 Task: Add the task  Integrate website with inventory management systems to the section Capacity Planning Sprint in the project AgileGenie and add a Due Date to the respective task as 2023/08/25
Action: Mouse moved to (478, 331)
Screenshot: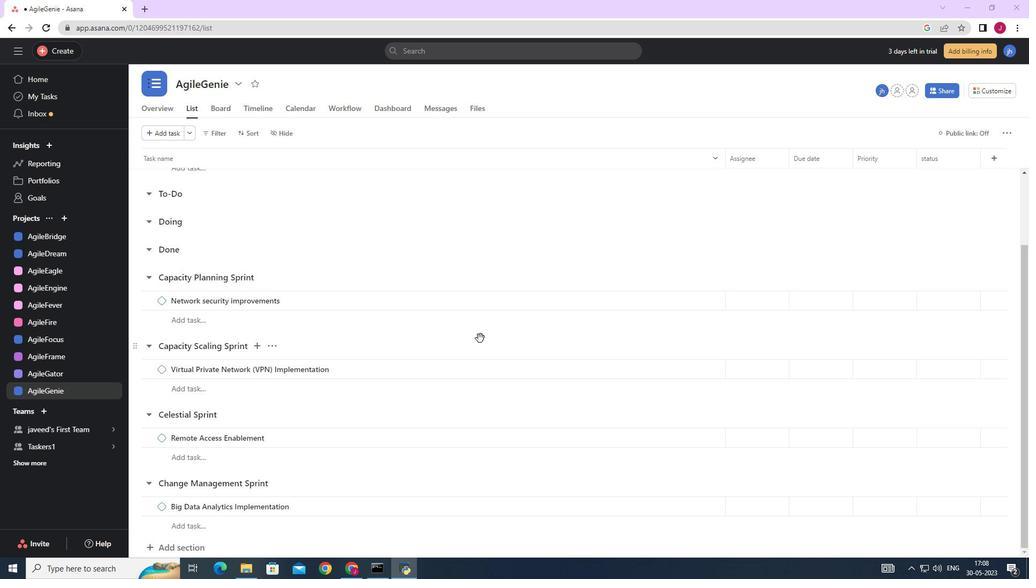 
Action: Mouse scrolled (478, 331) with delta (0, 0)
Screenshot: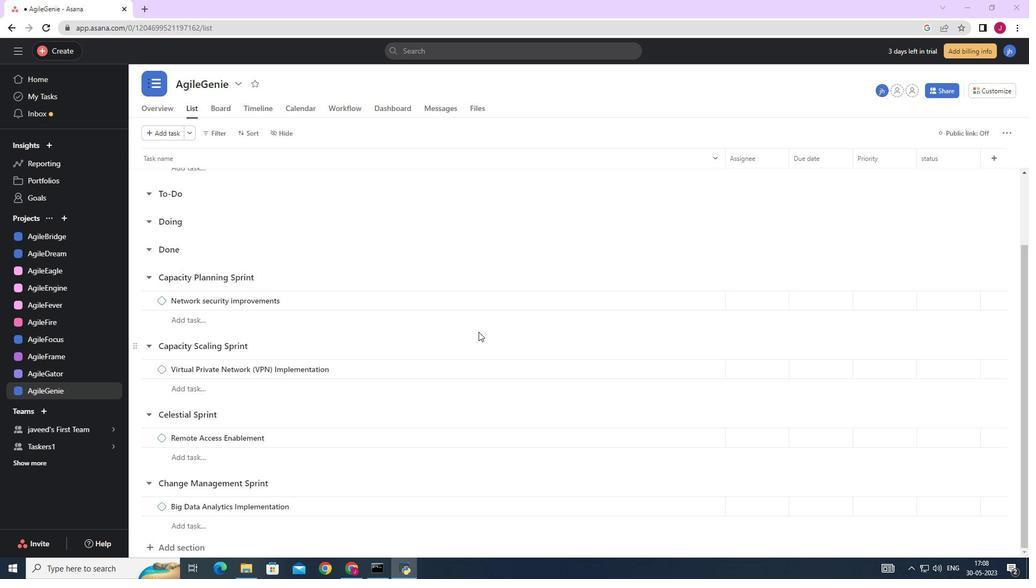 
Action: Mouse moved to (450, 319)
Screenshot: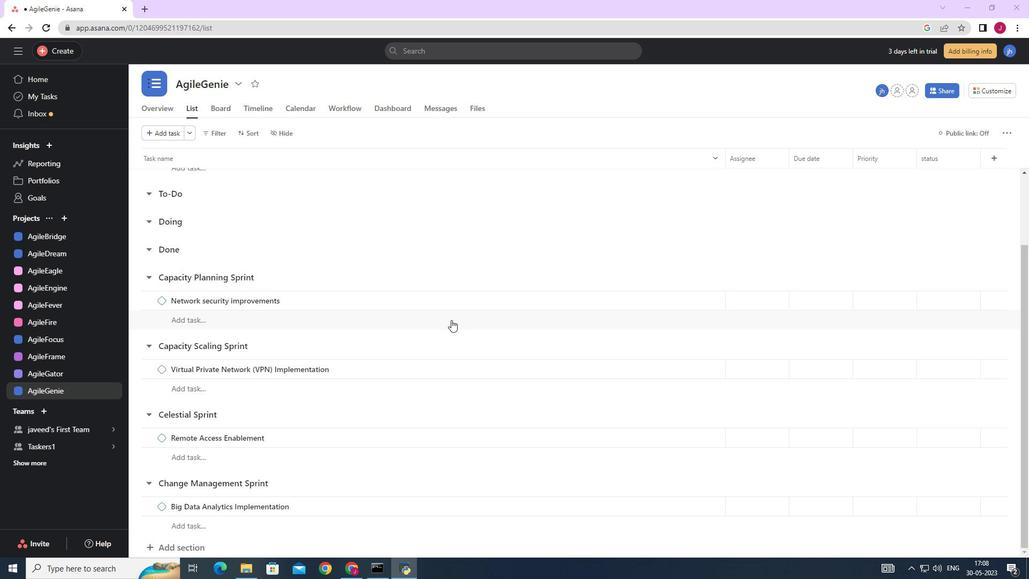
Action: Mouse scrolled (450, 320) with delta (0, 0)
Screenshot: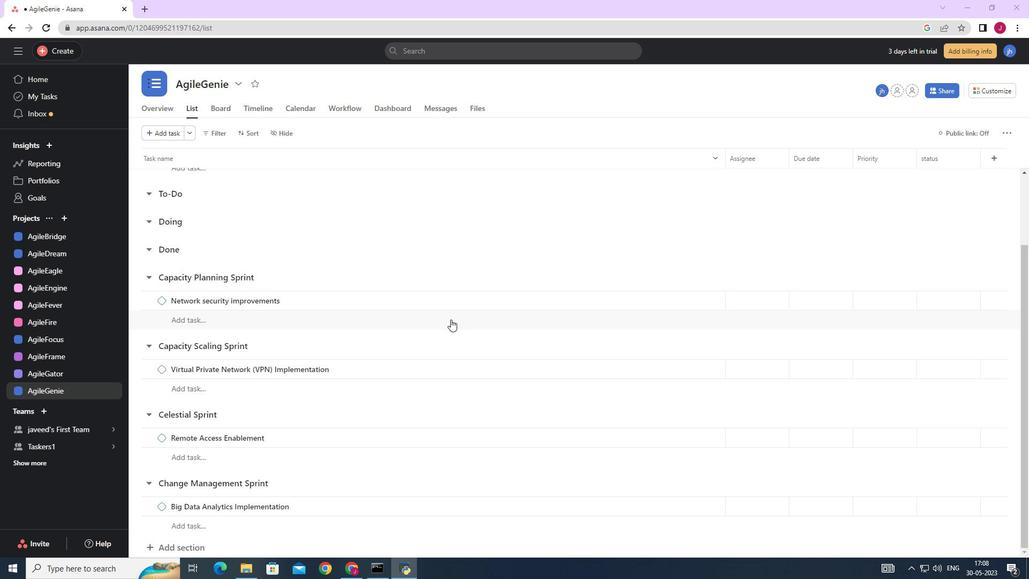 
Action: Mouse scrolled (450, 320) with delta (0, 0)
Screenshot: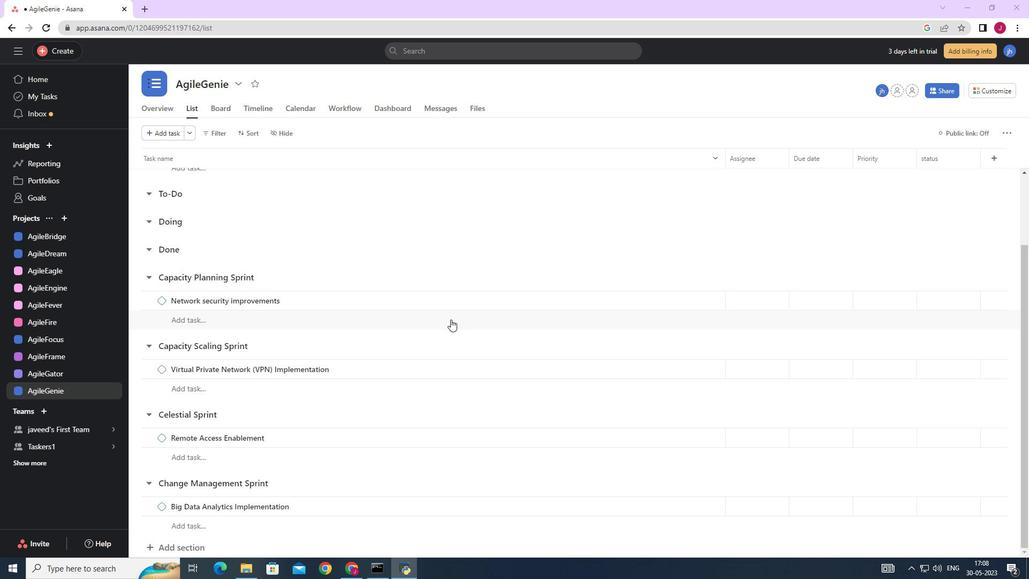 
Action: Mouse moved to (435, 269)
Screenshot: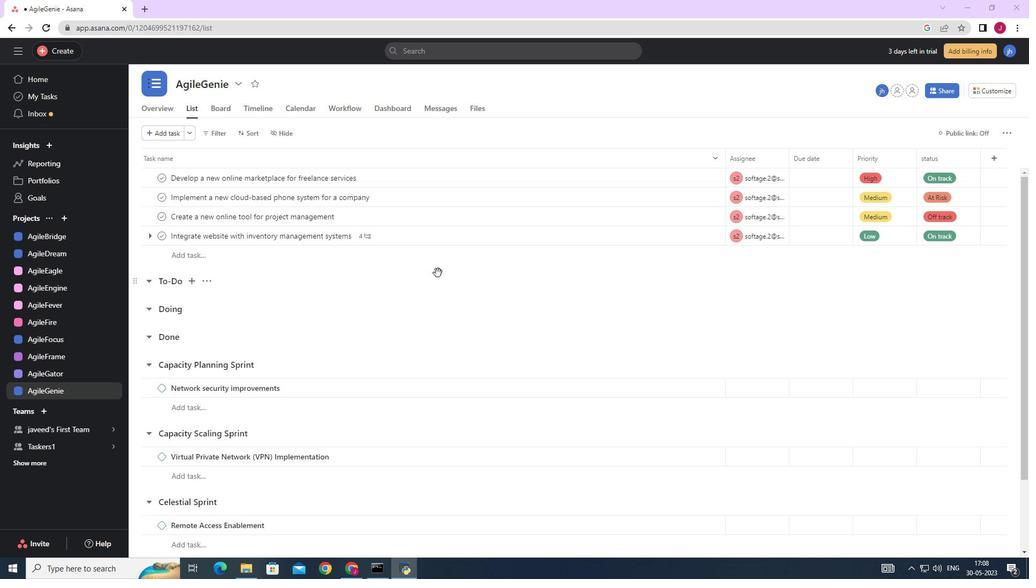 
Action: Mouse scrolled (435, 269) with delta (0, 0)
Screenshot: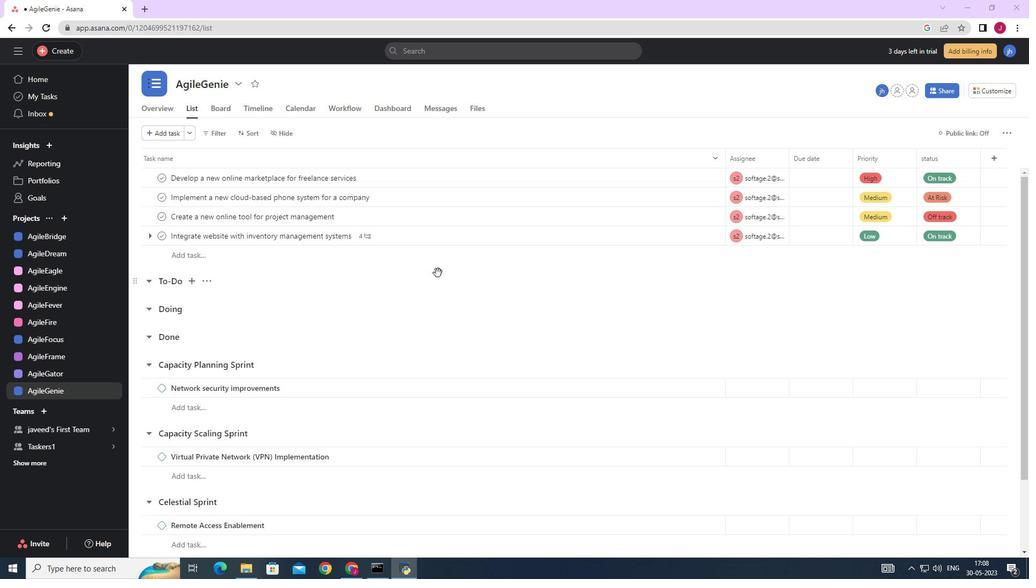 
Action: Mouse moved to (434, 265)
Screenshot: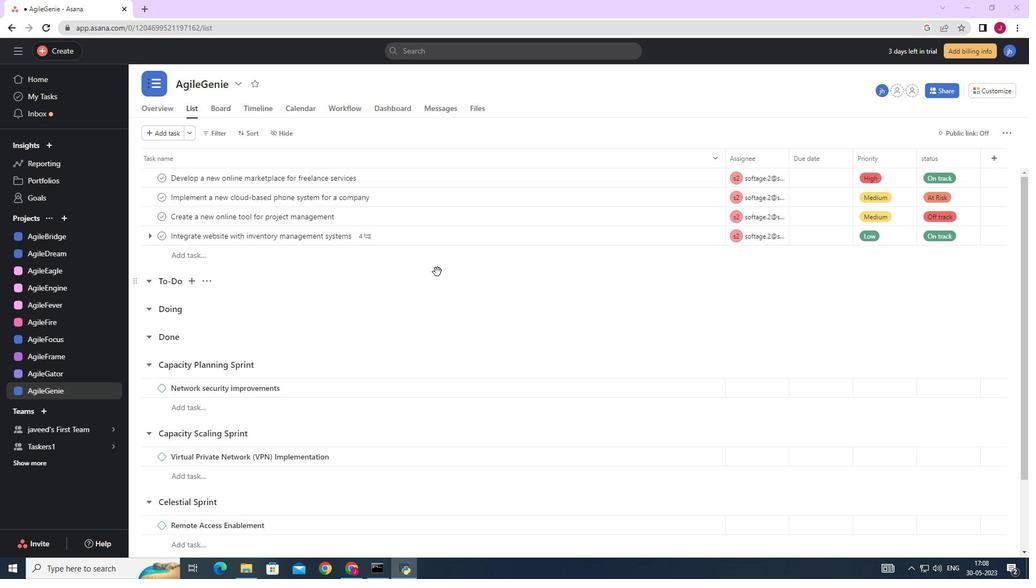 
Action: Mouse scrolled (435, 268) with delta (0, 0)
Screenshot: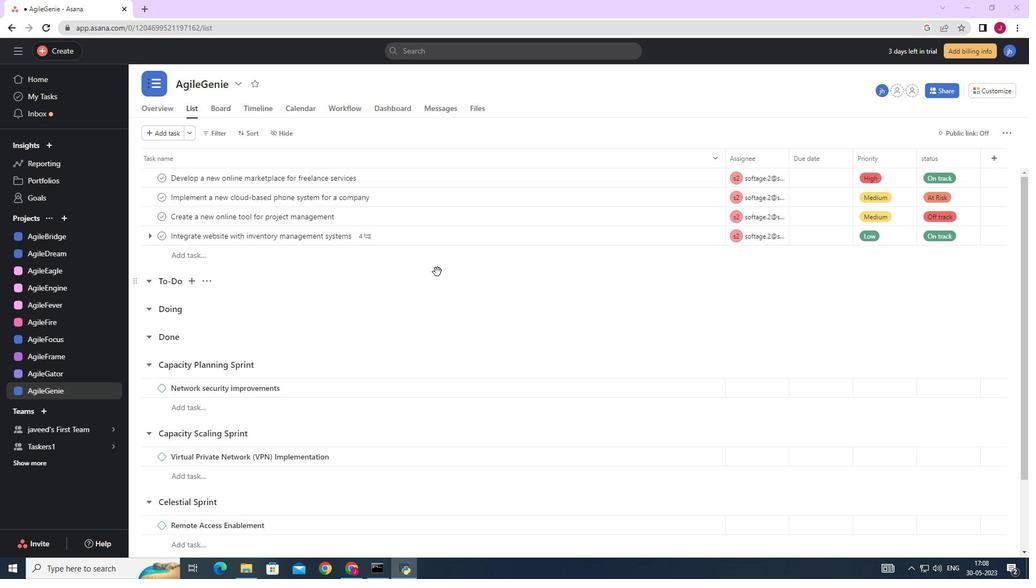 
Action: Mouse moved to (432, 260)
Screenshot: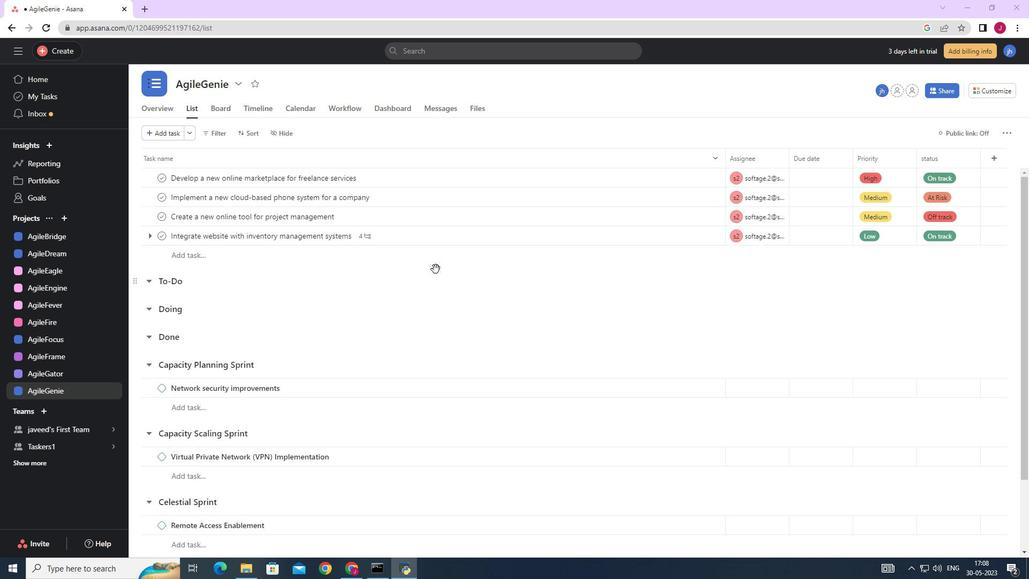 
Action: Mouse scrolled (434, 264) with delta (0, 0)
Screenshot: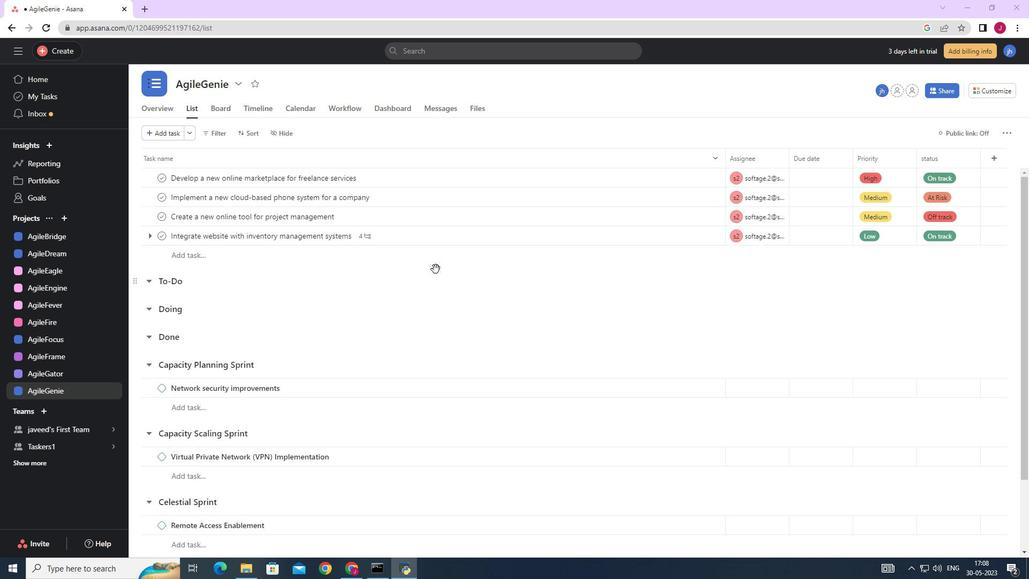 
Action: Mouse moved to (696, 234)
Screenshot: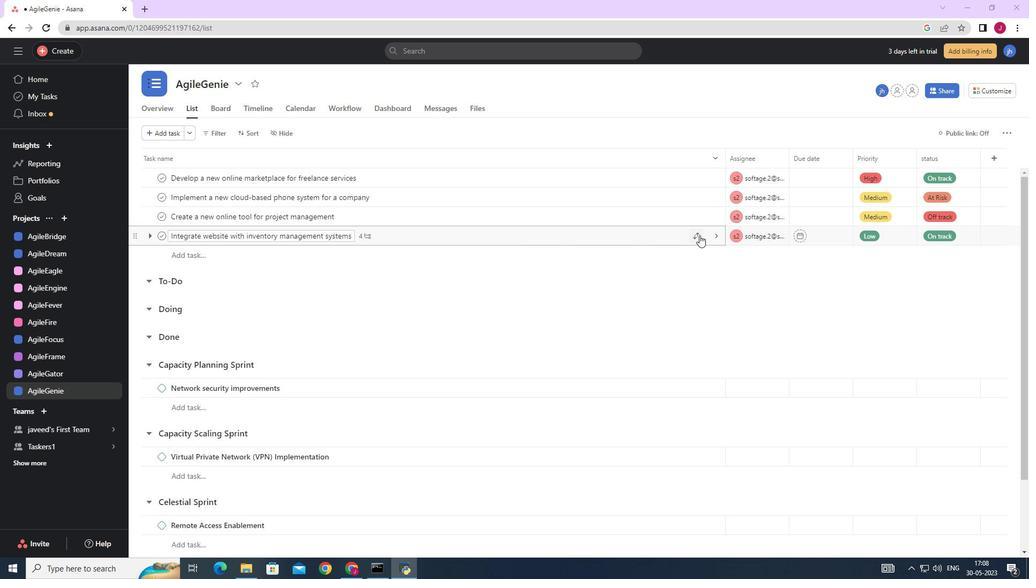 
Action: Mouse pressed left at (696, 234)
Screenshot: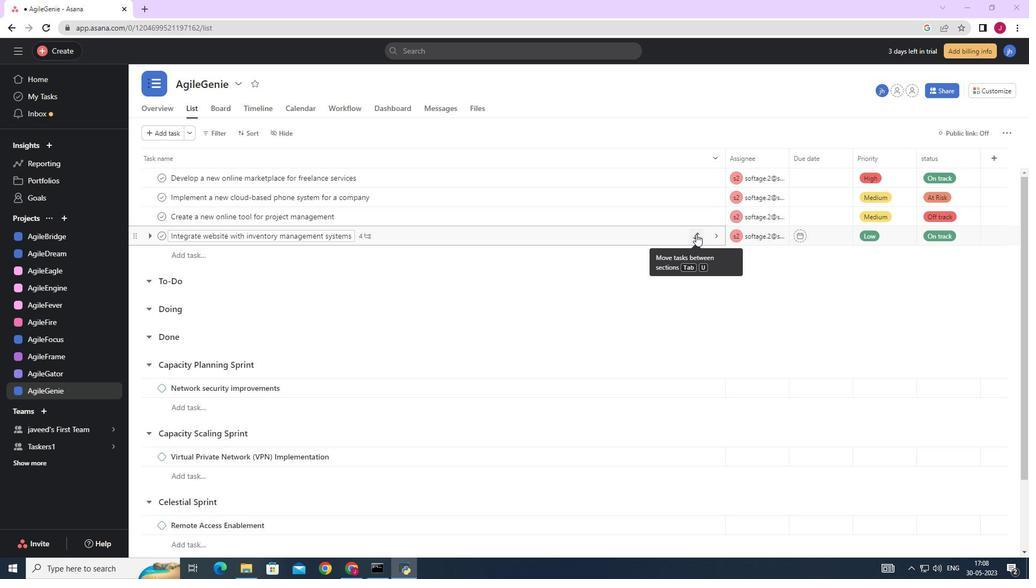 
Action: Mouse moved to (647, 353)
Screenshot: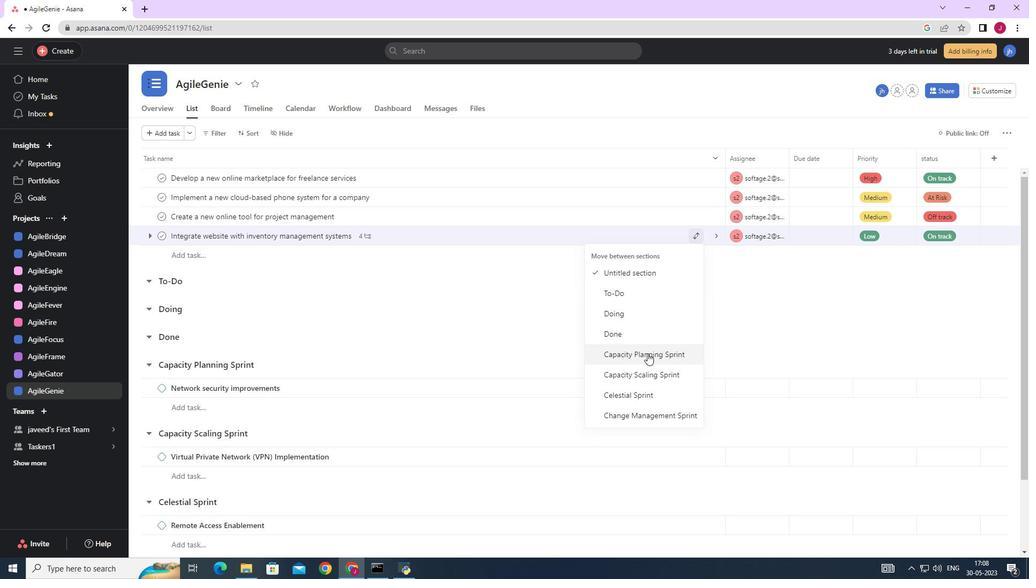 
Action: Mouse pressed left at (647, 353)
Screenshot: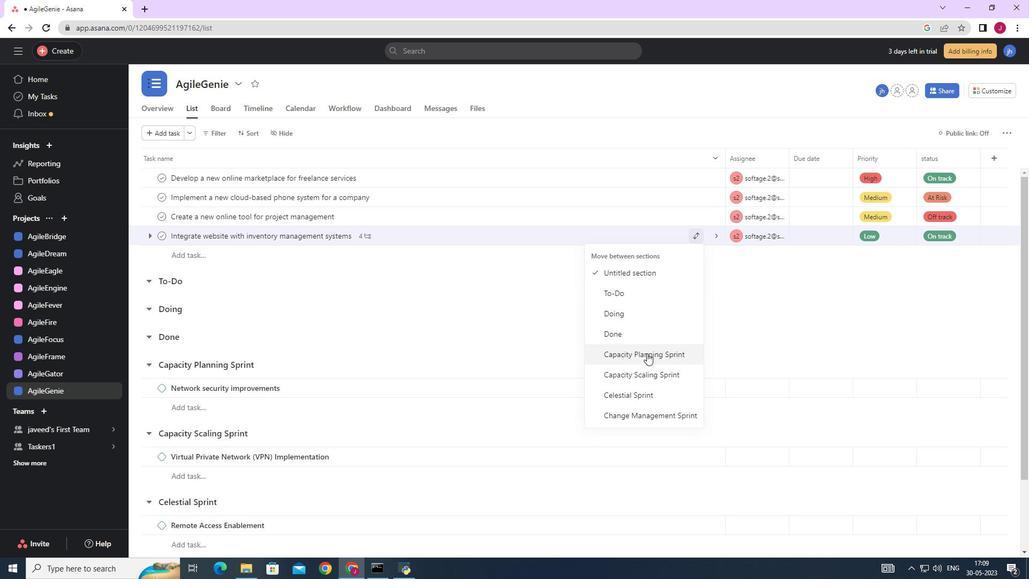
Action: Mouse moved to (818, 367)
Screenshot: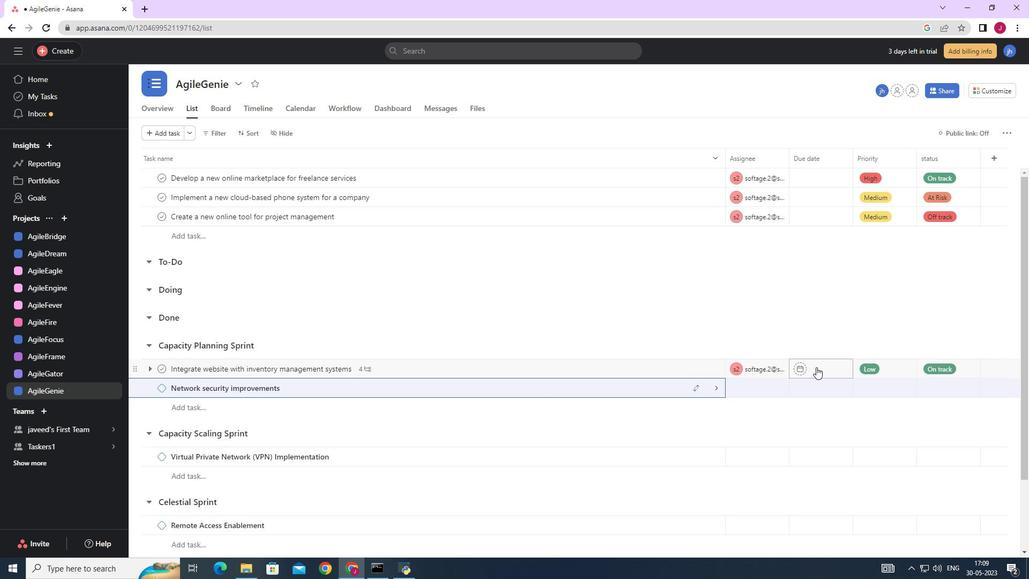 
Action: Mouse pressed left at (818, 367)
Screenshot: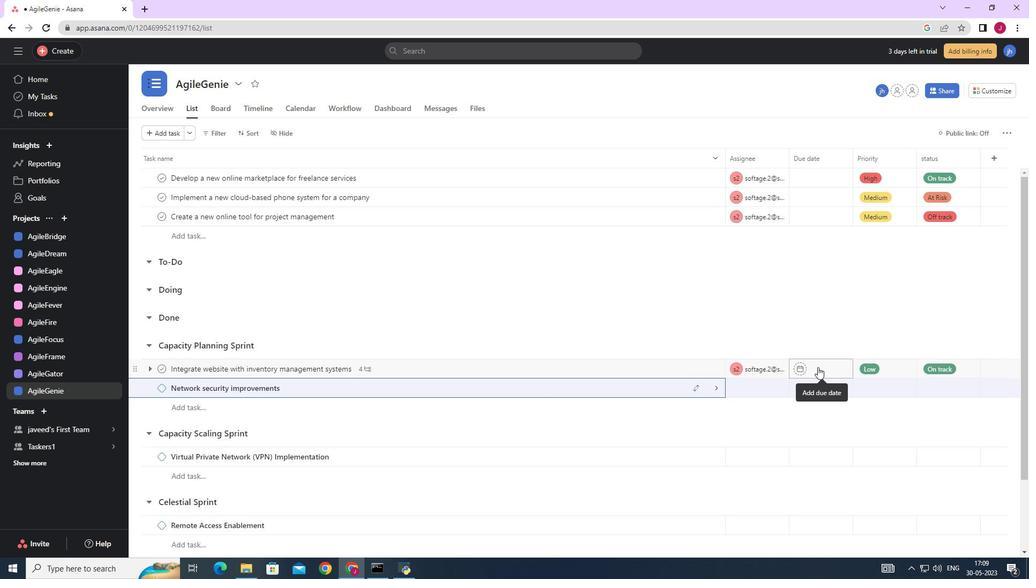 
Action: Mouse moved to (931, 200)
Screenshot: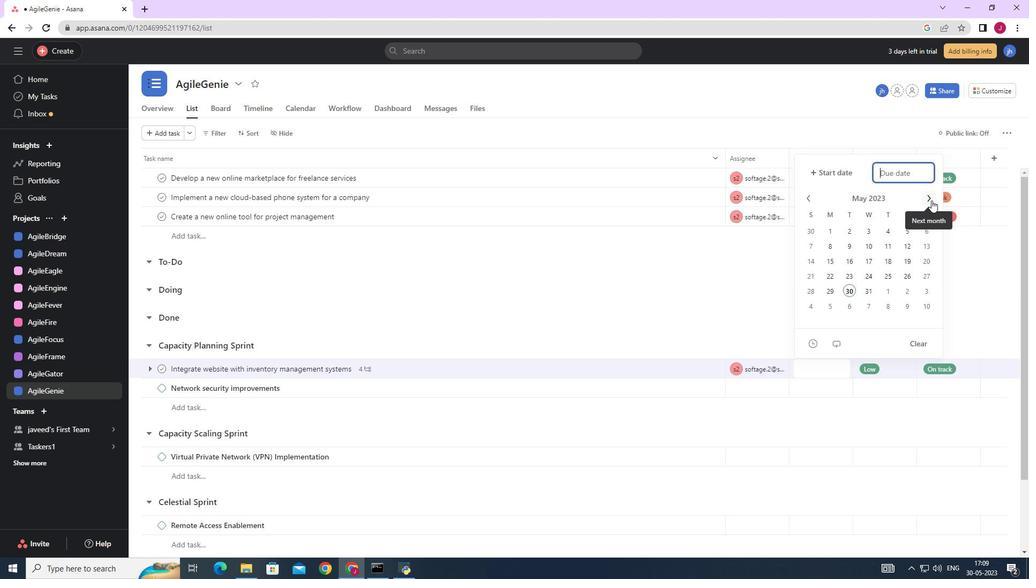 
Action: Mouse pressed left at (931, 200)
Screenshot: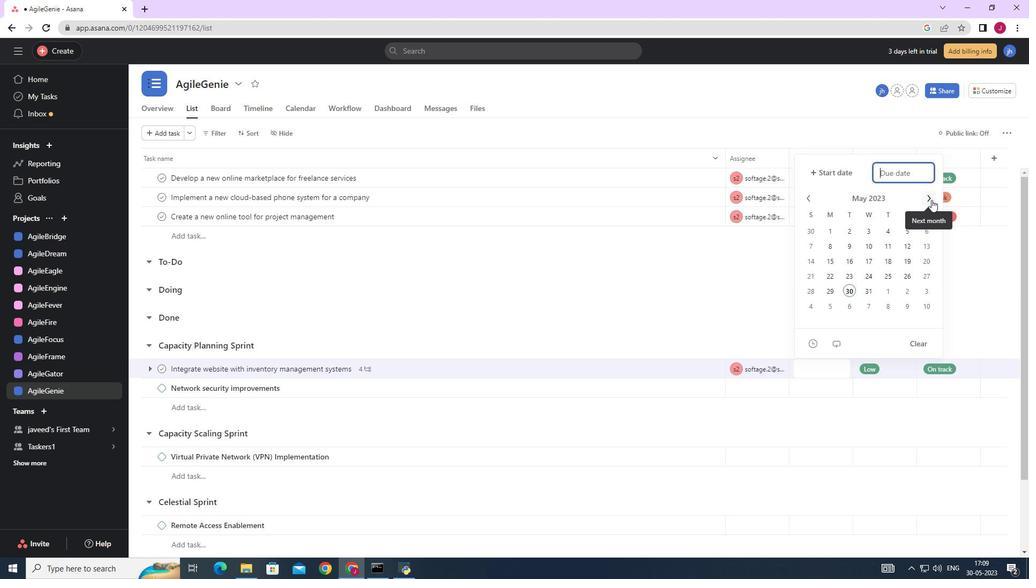 
Action: Mouse pressed left at (931, 200)
Screenshot: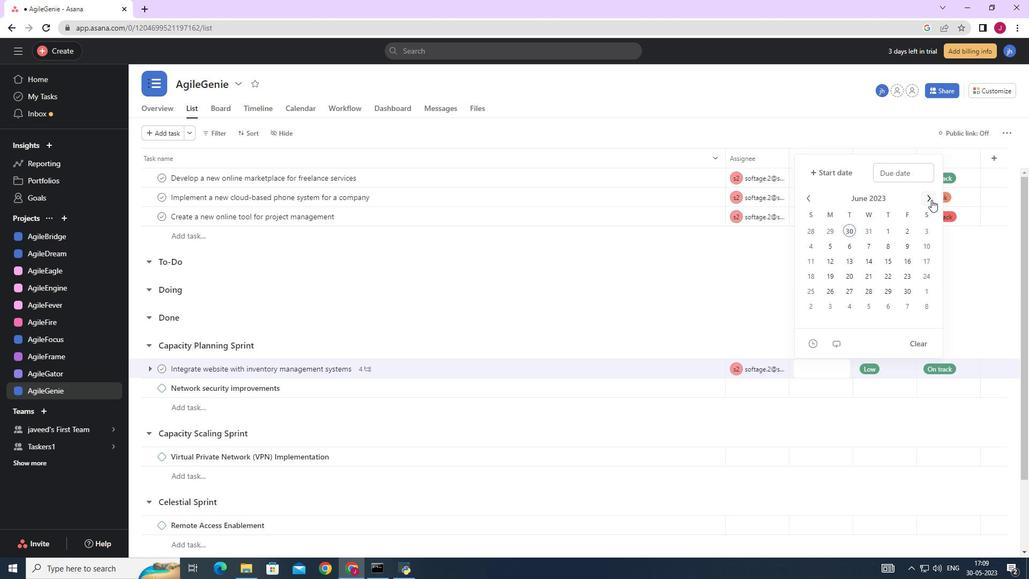 
Action: Mouse pressed left at (931, 200)
Screenshot: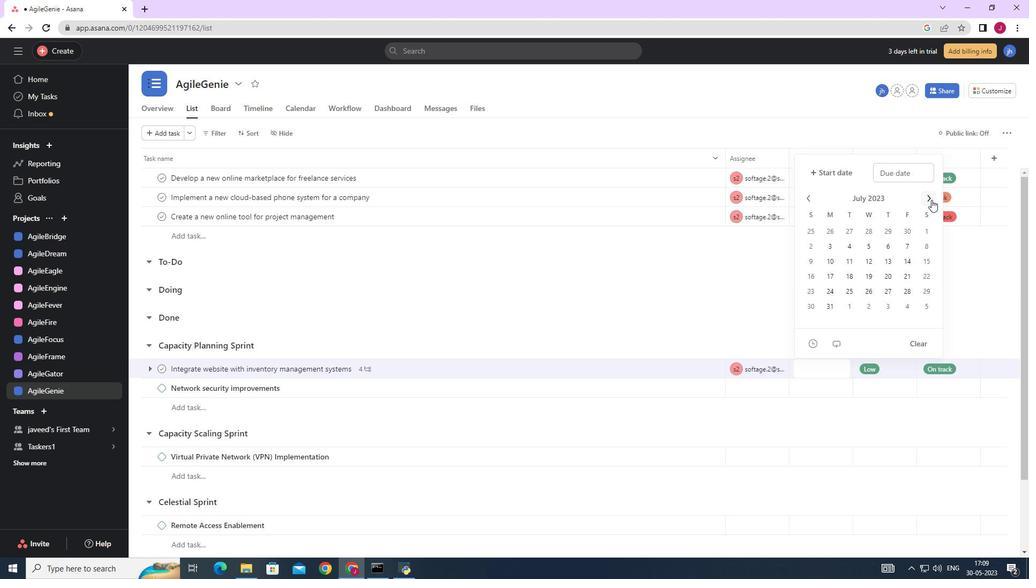 
Action: Mouse moved to (903, 276)
Screenshot: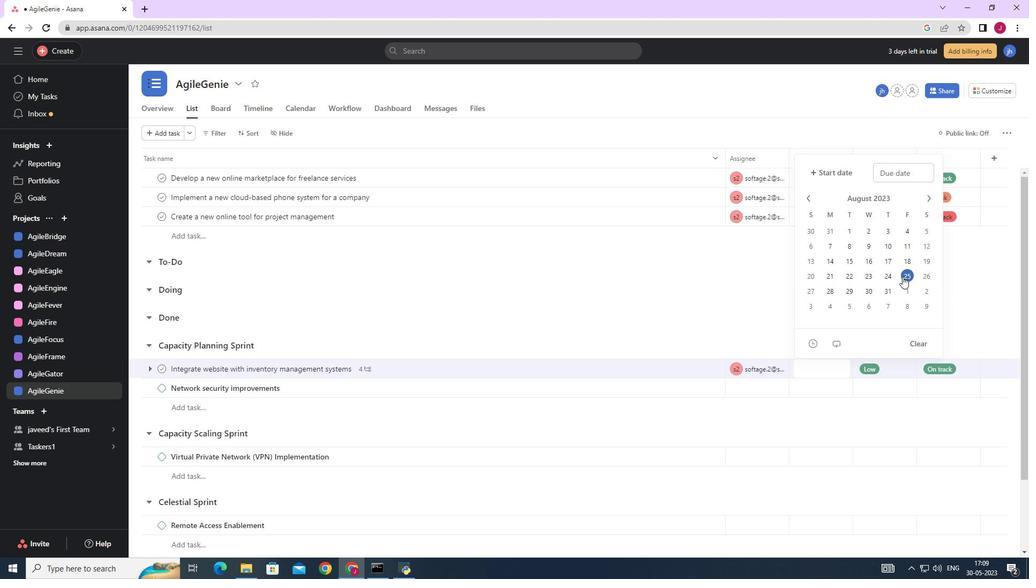 
Action: Mouse pressed left at (903, 276)
Screenshot: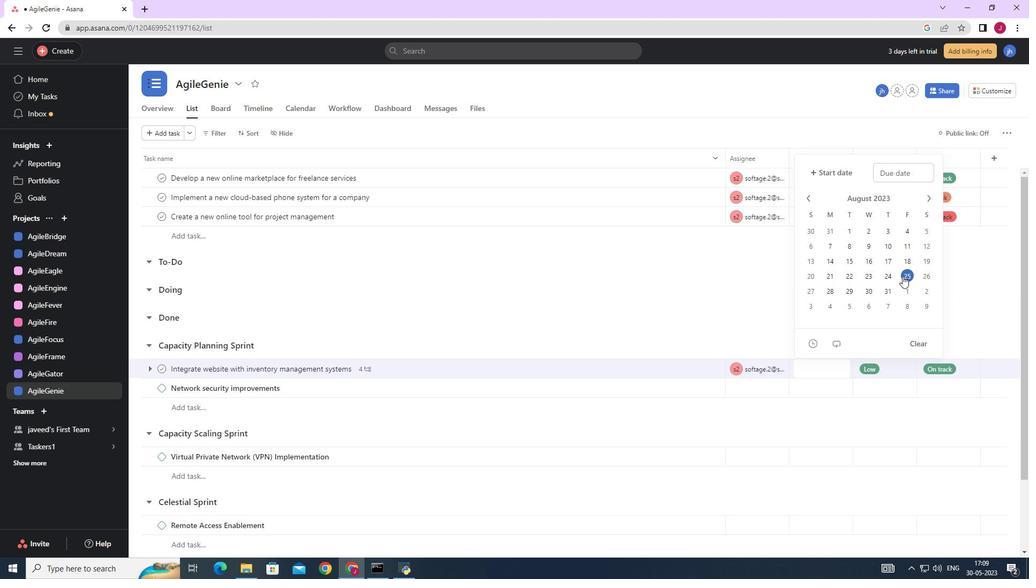
Action: Mouse moved to (973, 278)
Screenshot: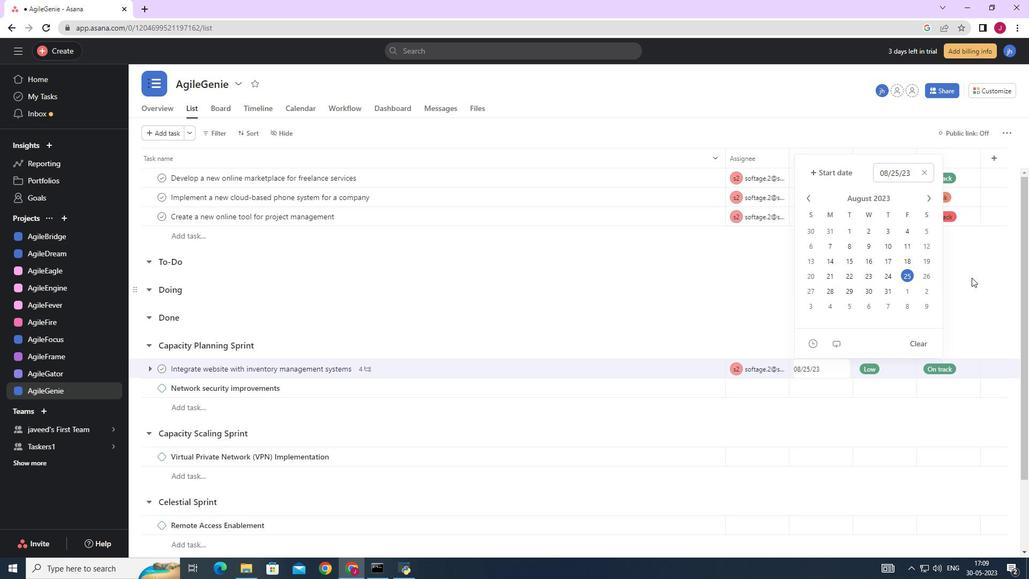 
Action: Mouse pressed left at (973, 278)
Screenshot: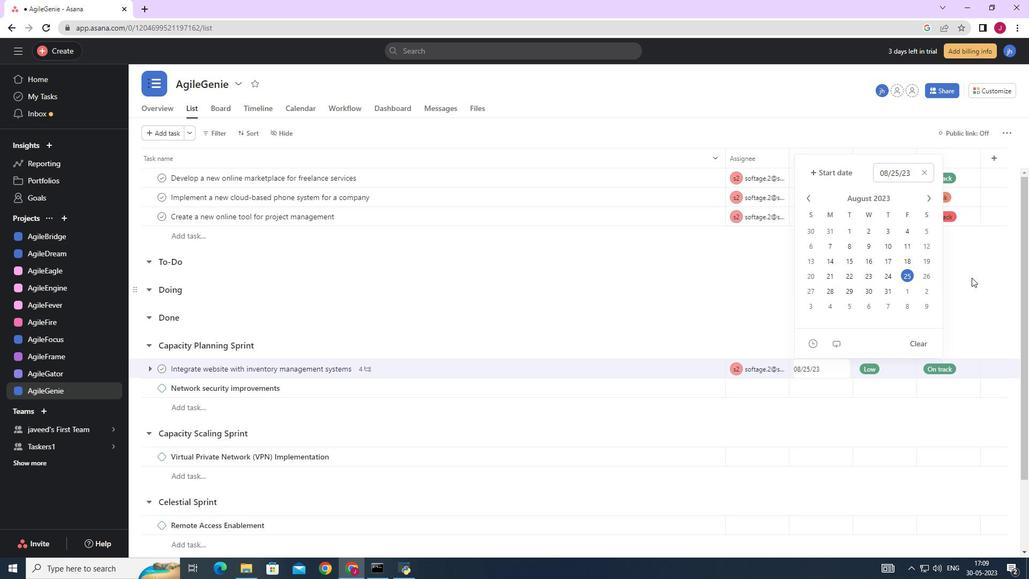 
Action: Mouse moved to (973, 279)
Screenshot: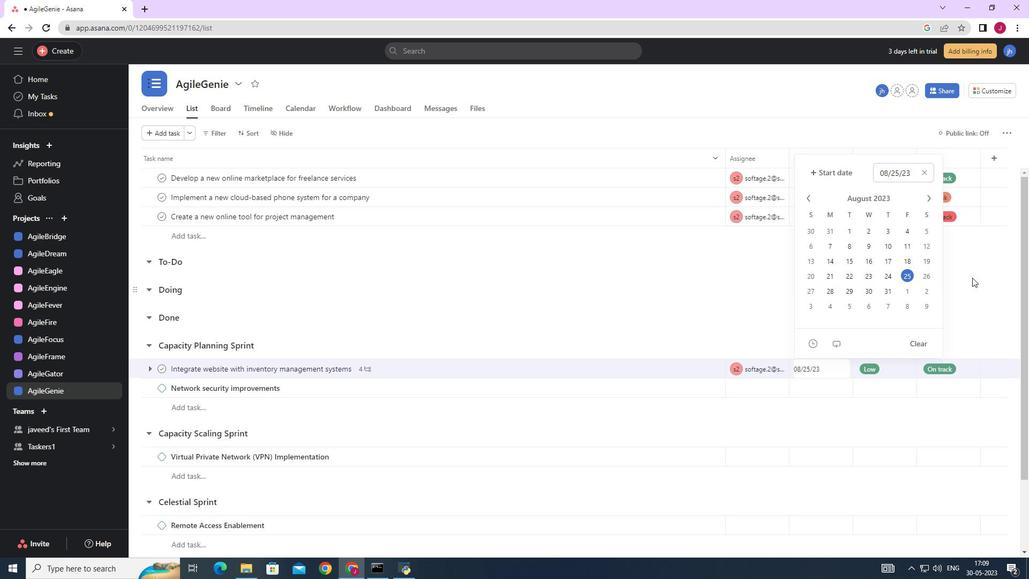 
